 Task: Create Card Inventory Management Review in Board Customer Relationship Management Best Practices to Workspace E-commerce Platforms. Create Card Book Fair Review in Board Employee Motivation and Engagement Programs to Workspace E-commerce Platforms. Create Card Logistics Review in Board Brand Identity Design and Visual Identity Guidelines Creation to Workspace E-commerce Platforms
Action: Mouse moved to (54, 293)
Screenshot: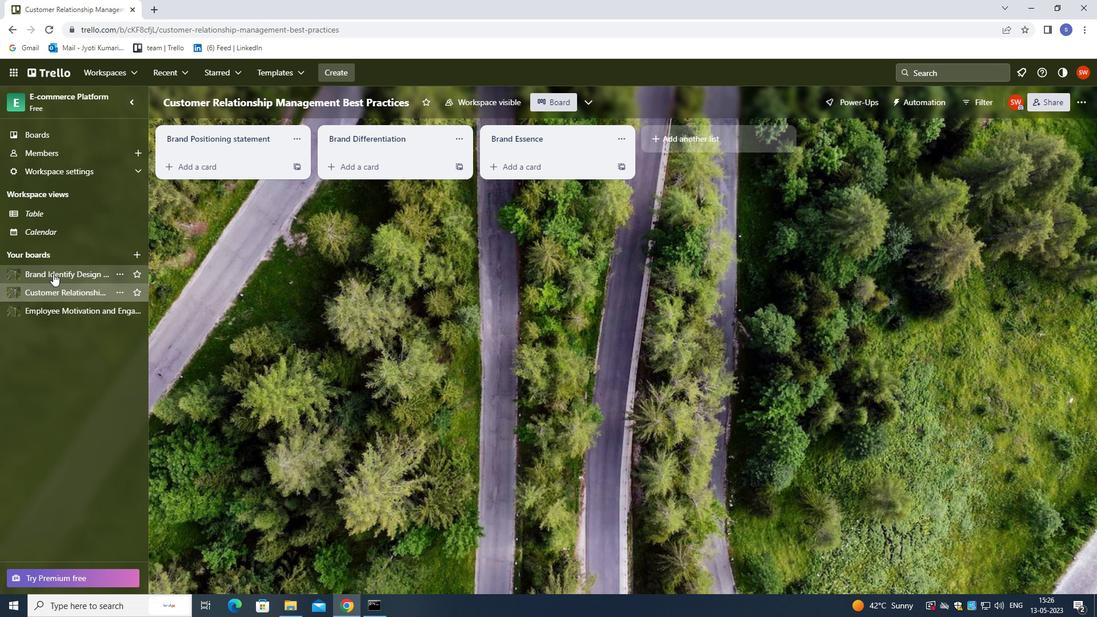 
Action: Mouse pressed left at (54, 293)
Screenshot: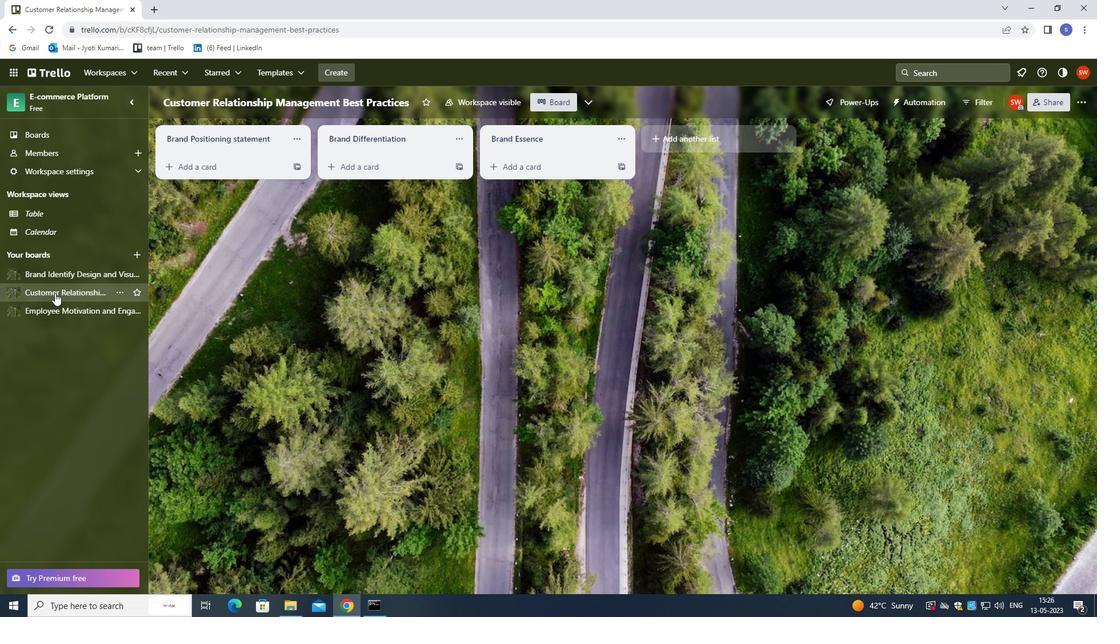 
Action: Mouse moved to (183, 162)
Screenshot: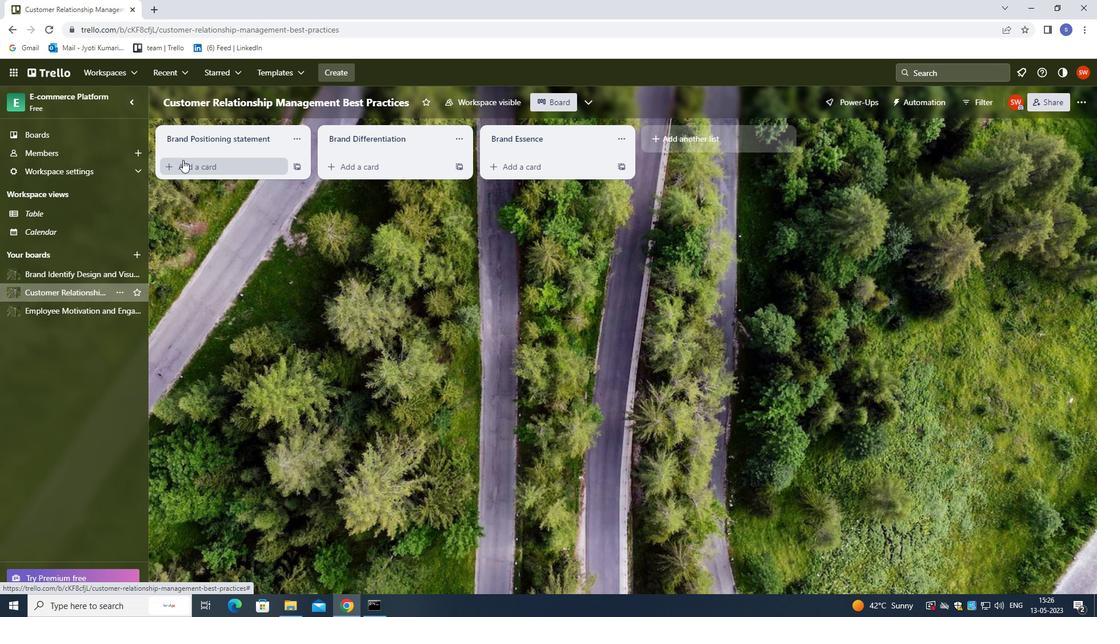 
Action: Mouse pressed left at (183, 162)
Screenshot: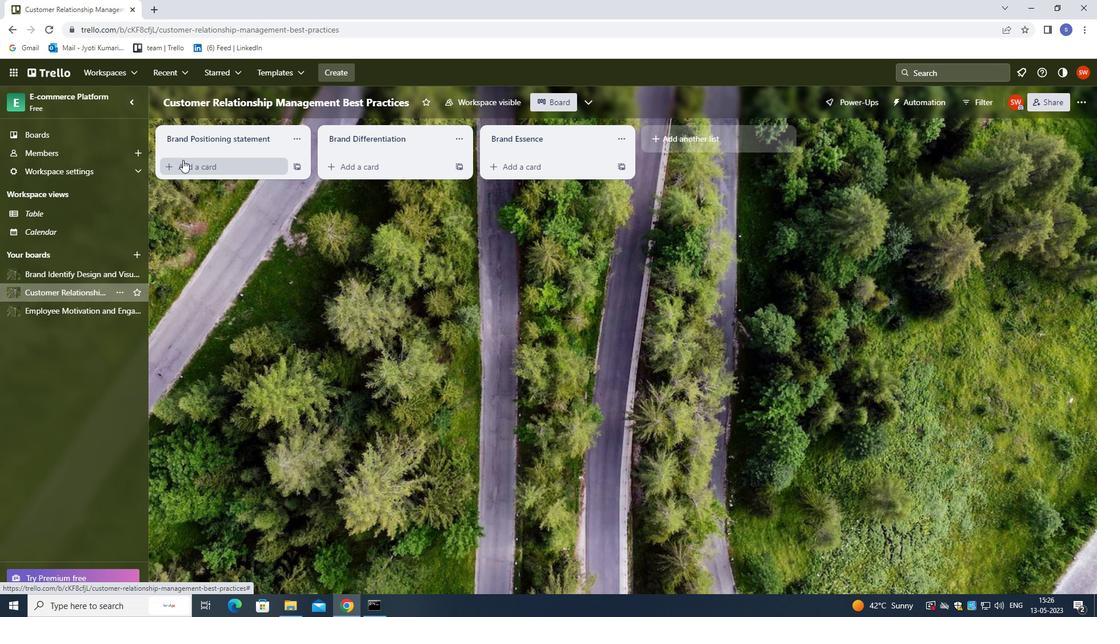 
Action: Mouse moved to (311, 396)
Screenshot: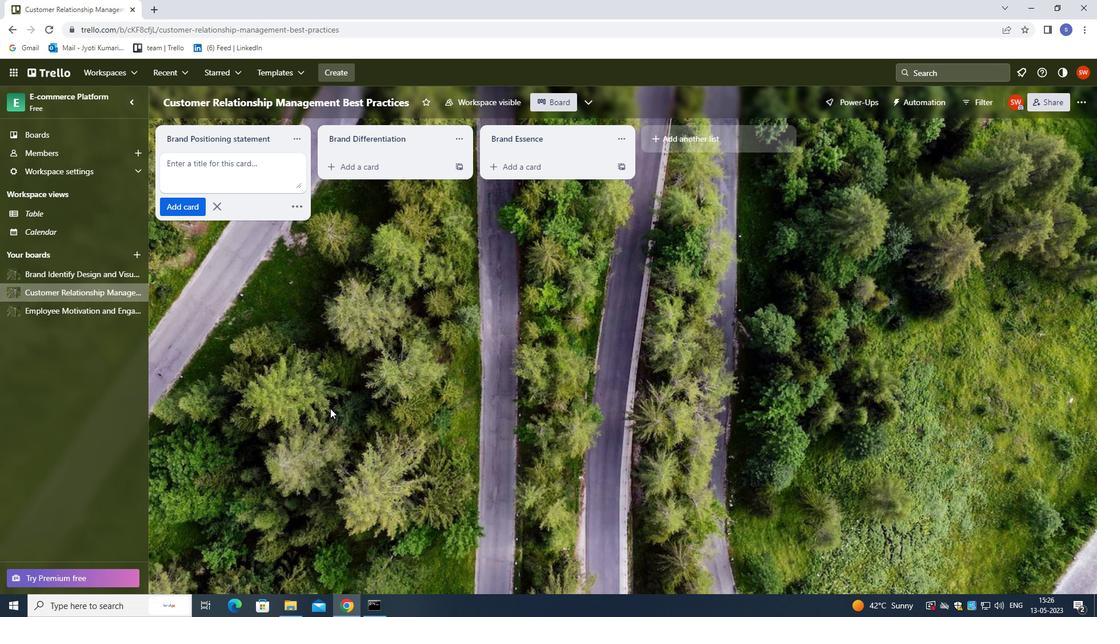 
Action: Key pressed <Key.shift><Key.shift><Key.shift><Key.shift><Key.shift><Key.shift>INVENTORY<Key.space><Key.shift>MANAGEMENT<Key.space><Key.shift>REVIEW<Key.enter>
Screenshot: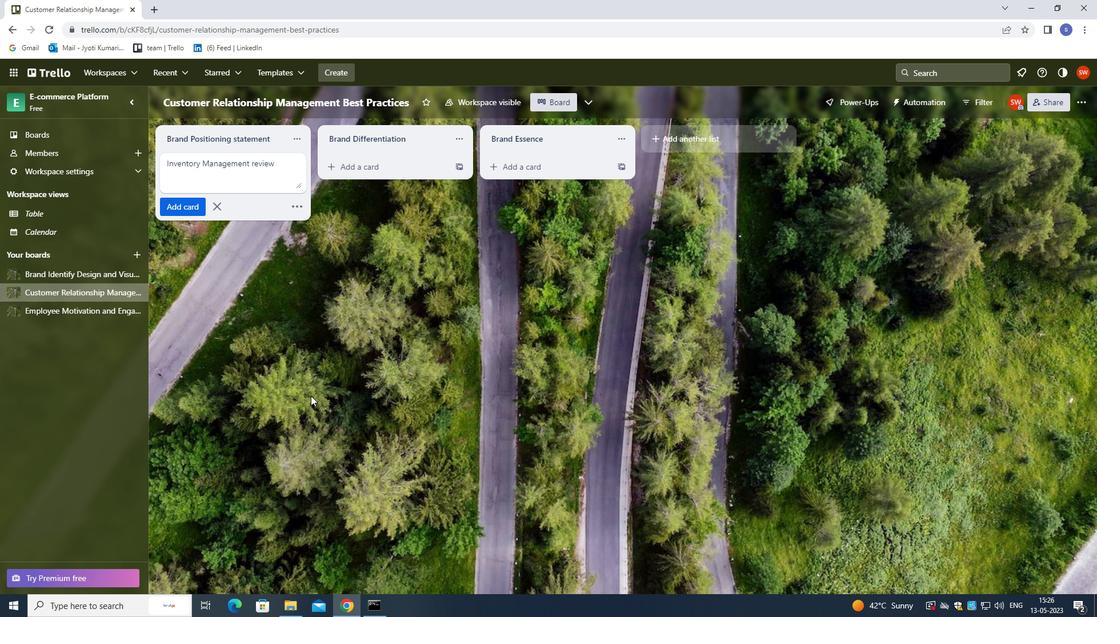 
Action: Mouse moved to (82, 308)
Screenshot: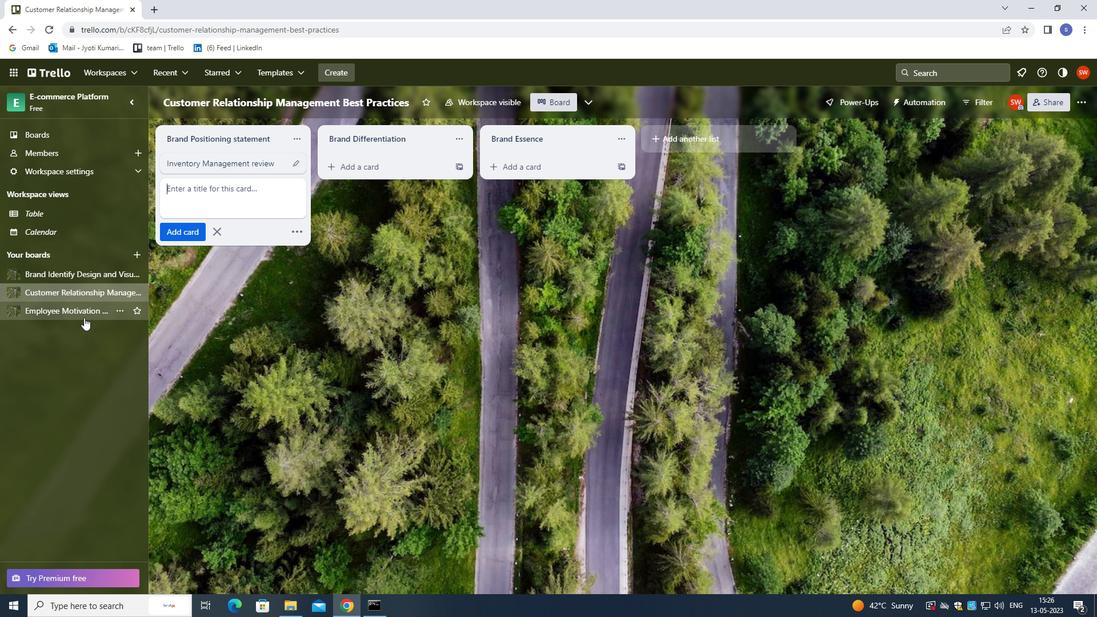 
Action: Mouse pressed left at (82, 308)
Screenshot: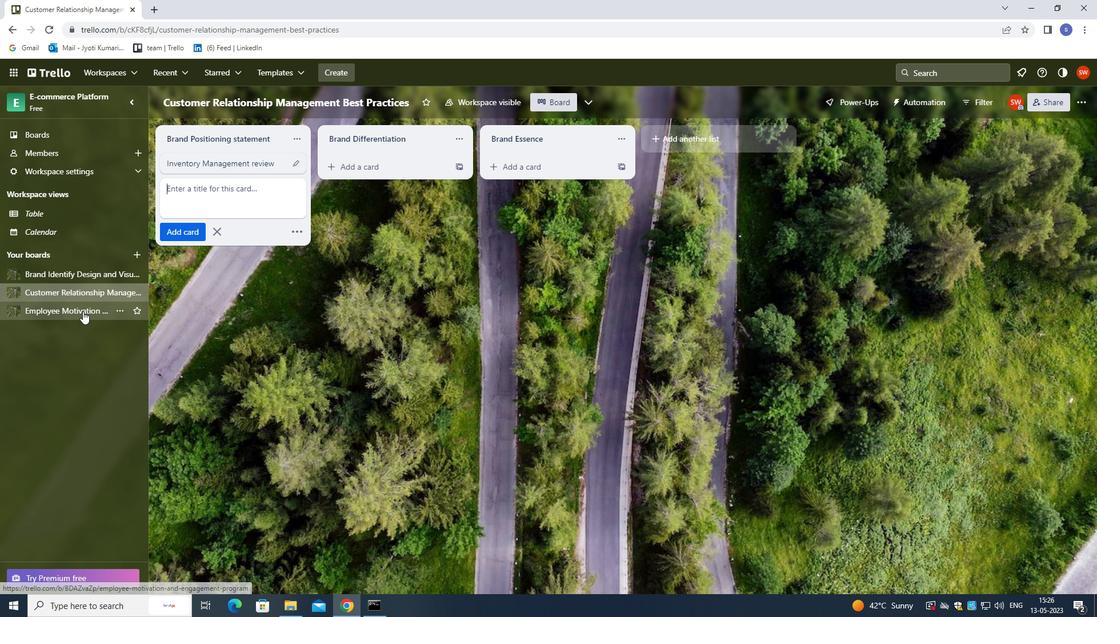 
Action: Mouse moved to (217, 170)
Screenshot: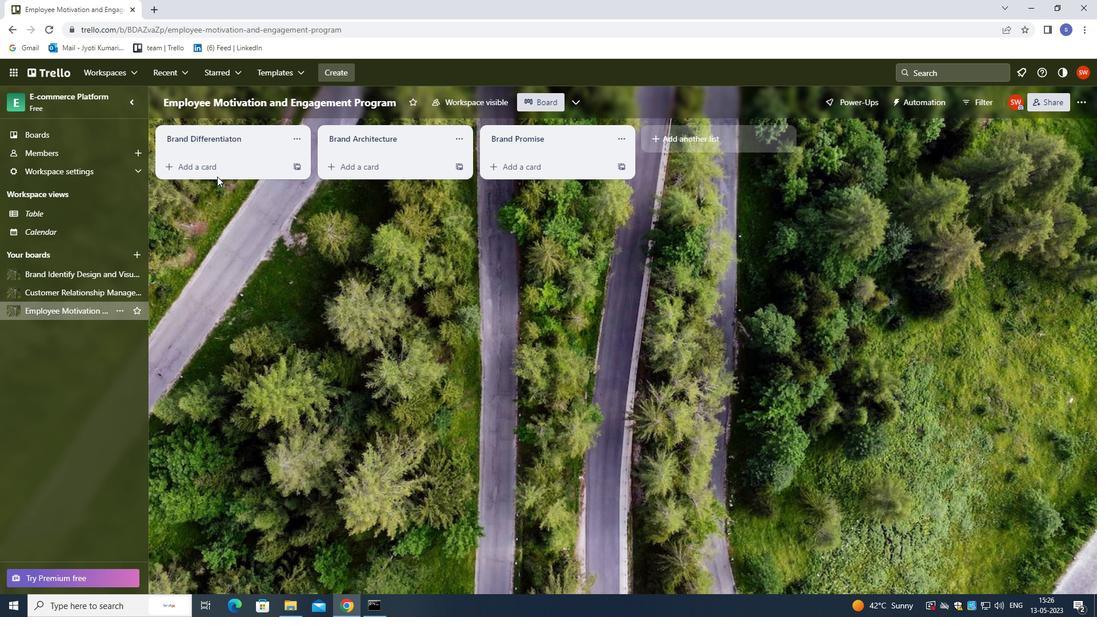 
Action: Mouse pressed left at (217, 170)
Screenshot: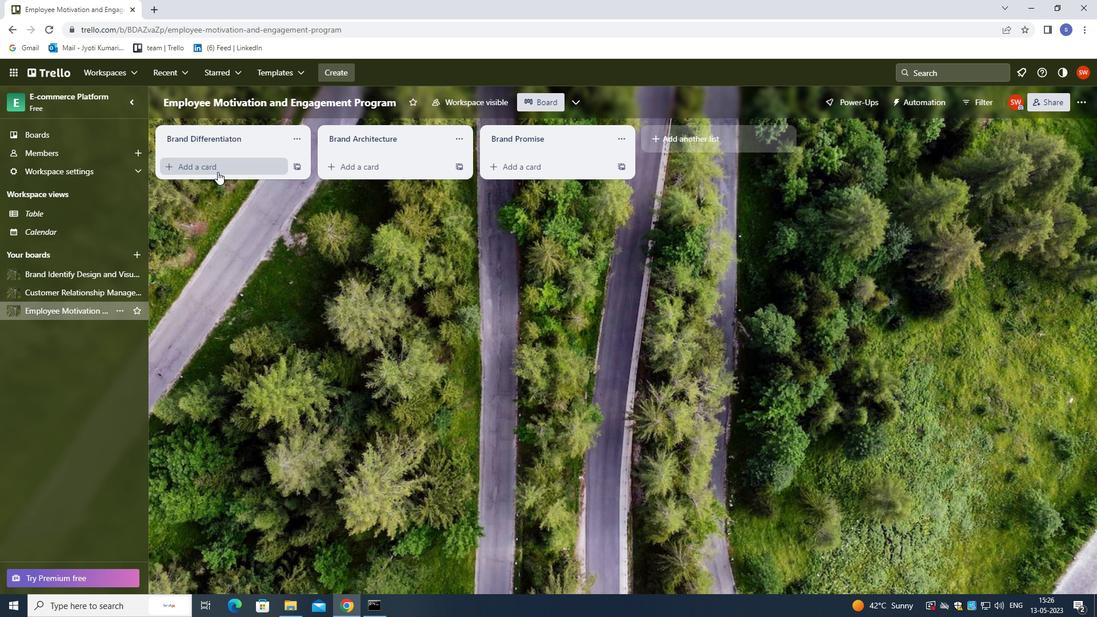 
Action: Mouse moved to (238, 233)
Screenshot: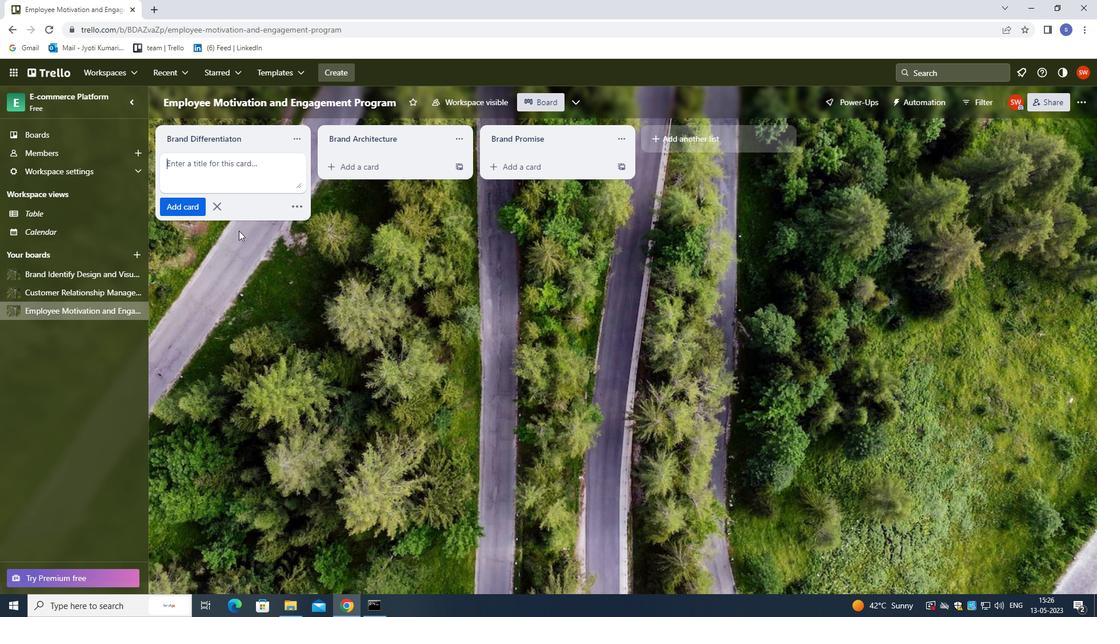 
Action: Key pressed <Key.shift>BOOL<Key.backspace>K<Key.space><Key.shift>FAIR<Key.space><Key.shift>REVIEW<Key.enter>
Screenshot: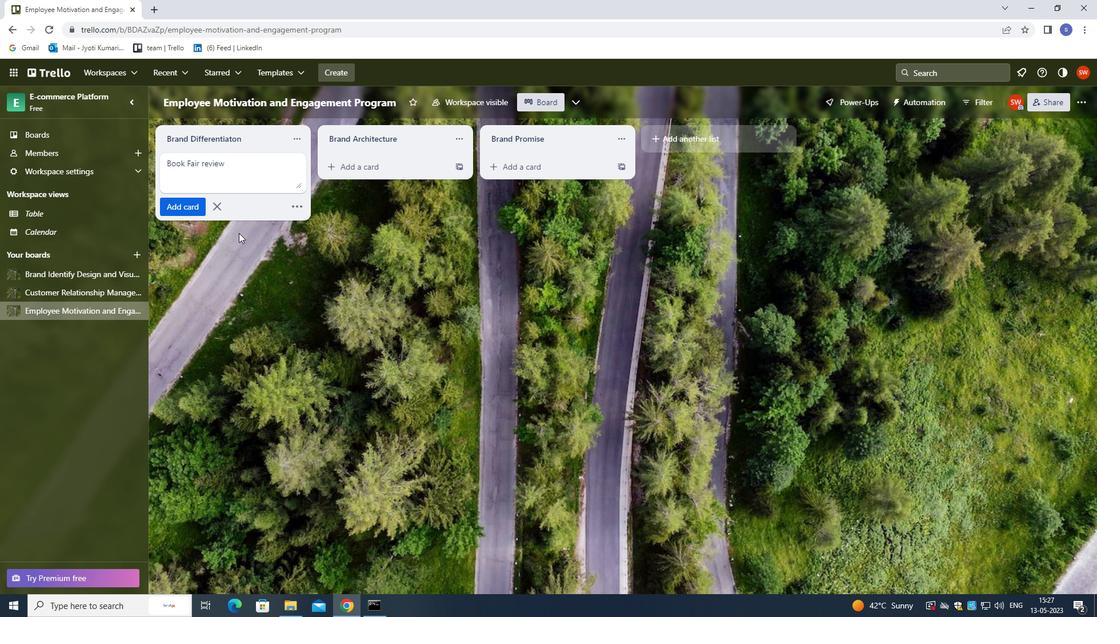 
Action: Mouse moved to (75, 274)
Screenshot: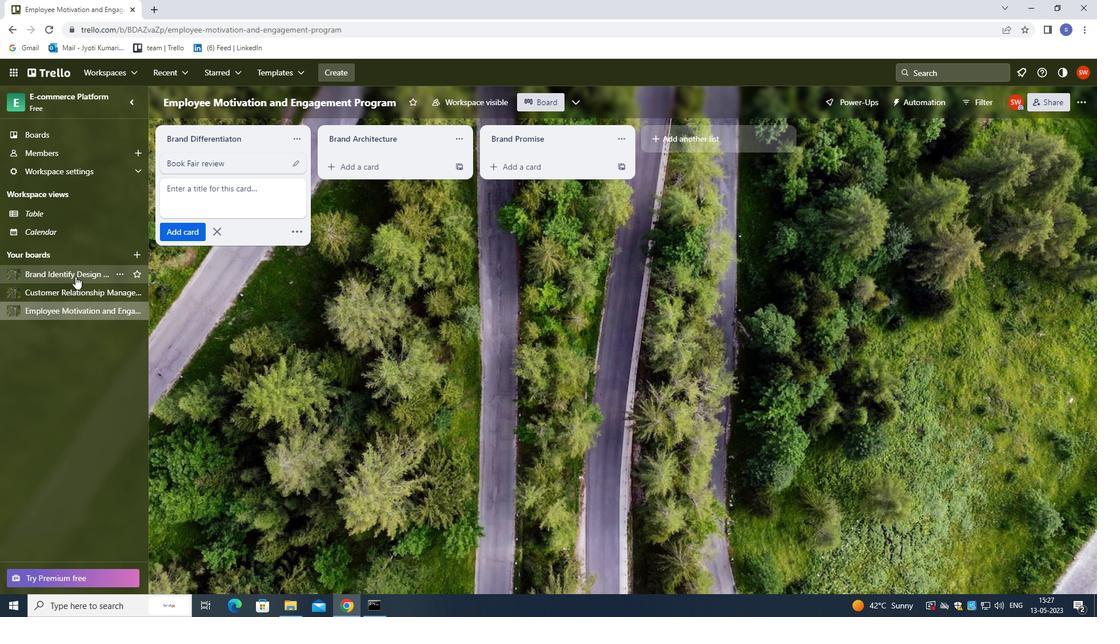 
Action: Mouse pressed left at (75, 274)
Screenshot: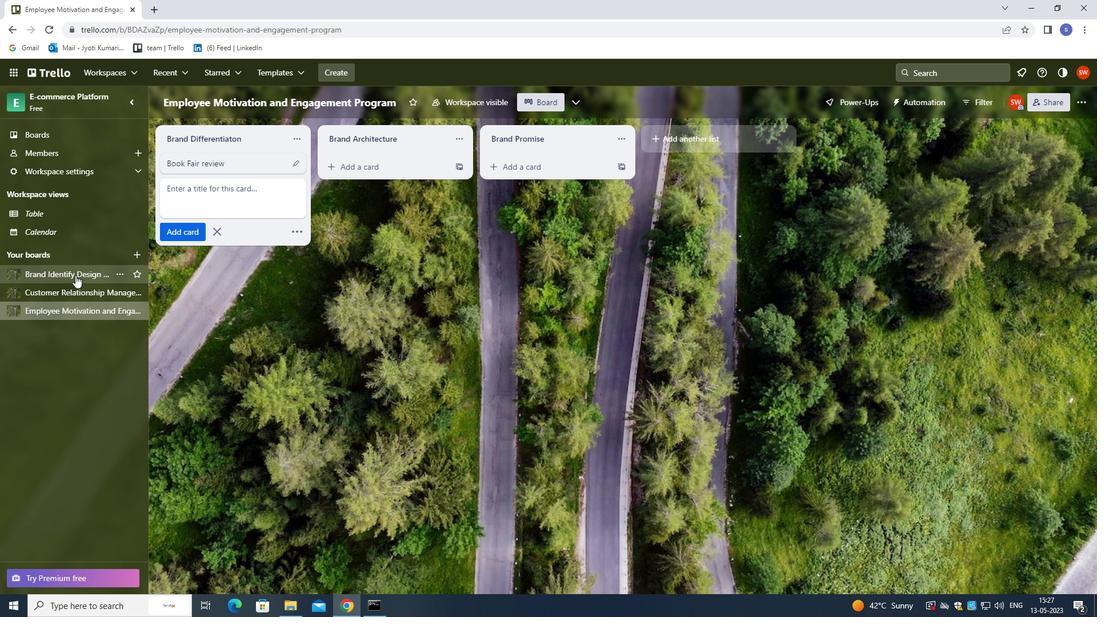 
Action: Mouse moved to (205, 167)
Screenshot: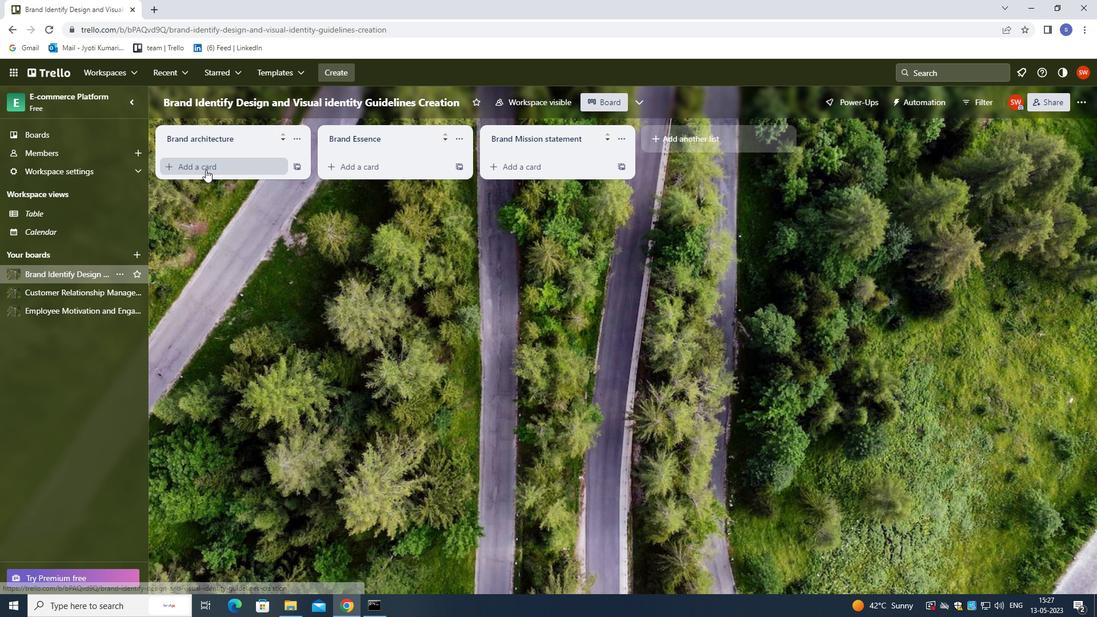
Action: Mouse pressed left at (205, 167)
Screenshot: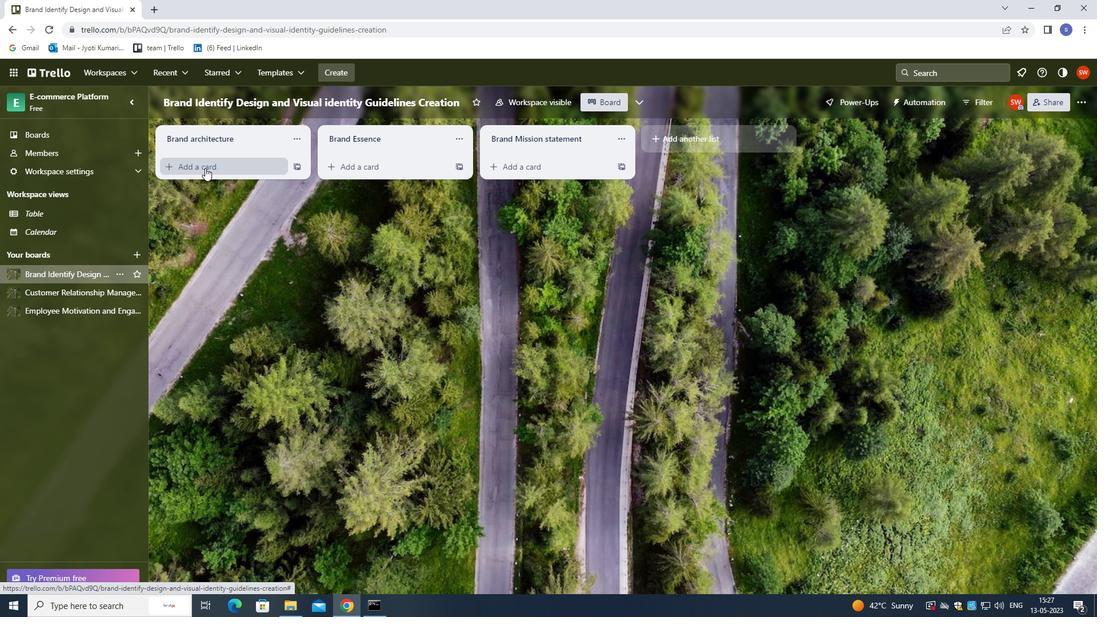 
Action: Mouse moved to (218, 246)
Screenshot: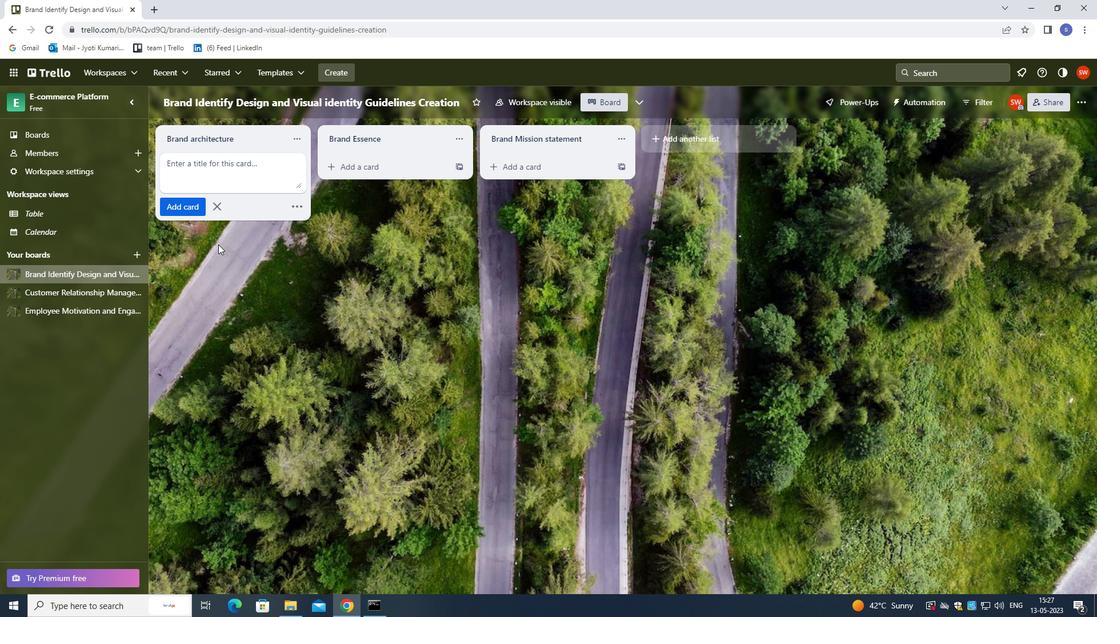 
Action: Key pressed <Key.shift>LOGISTIC<Key.space><Key.shift><Key.shift><Key.shift><Key.shift>REVIEW<Key.enter>
Screenshot: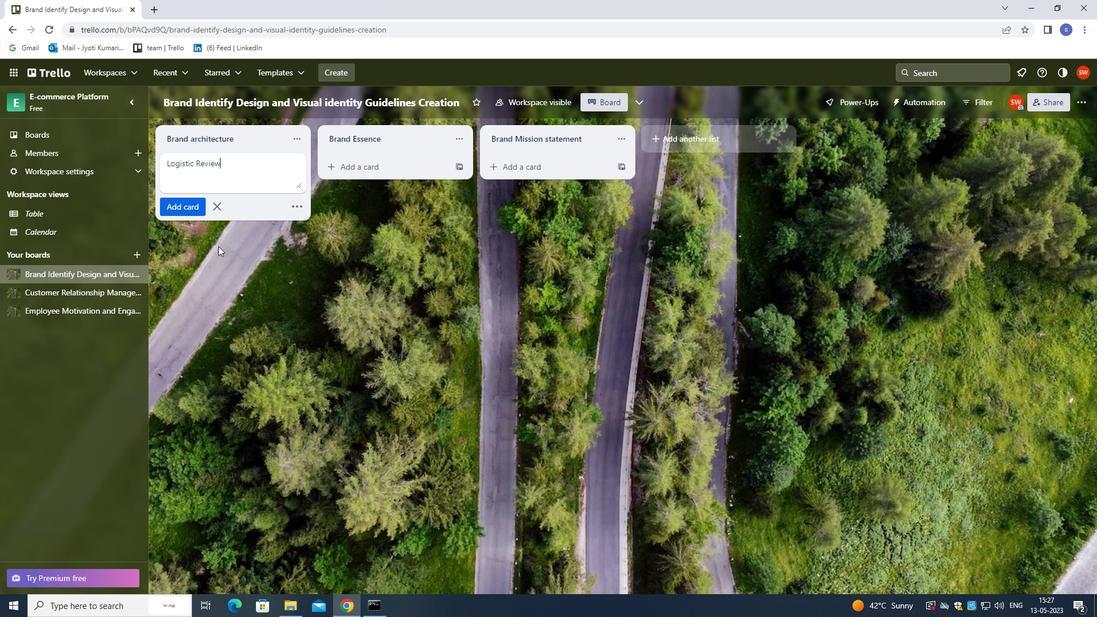 
